 Task: Look for properties with hot tubs in United States.
Action: Mouse moved to (1072, 172)
Screenshot: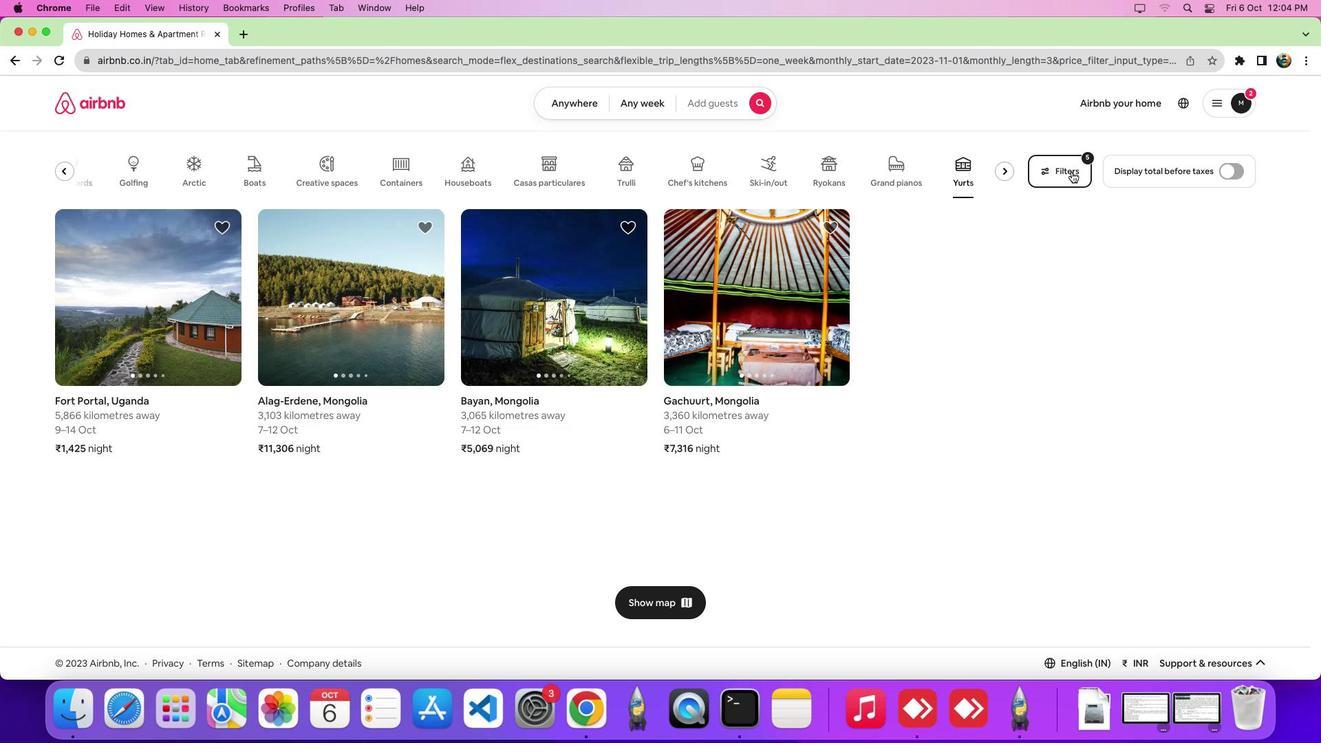 
Action: Mouse pressed left at (1072, 172)
Screenshot: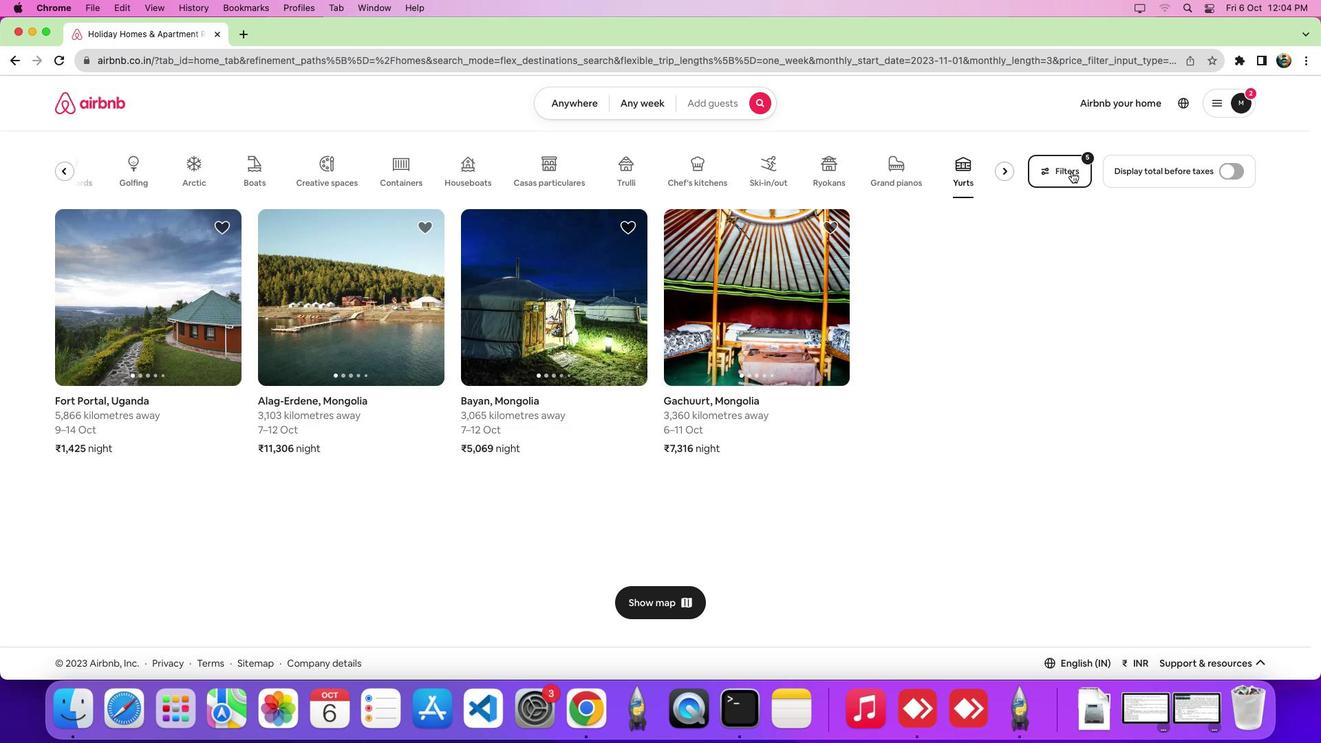 
Action: Mouse moved to (485, 238)
Screenshot: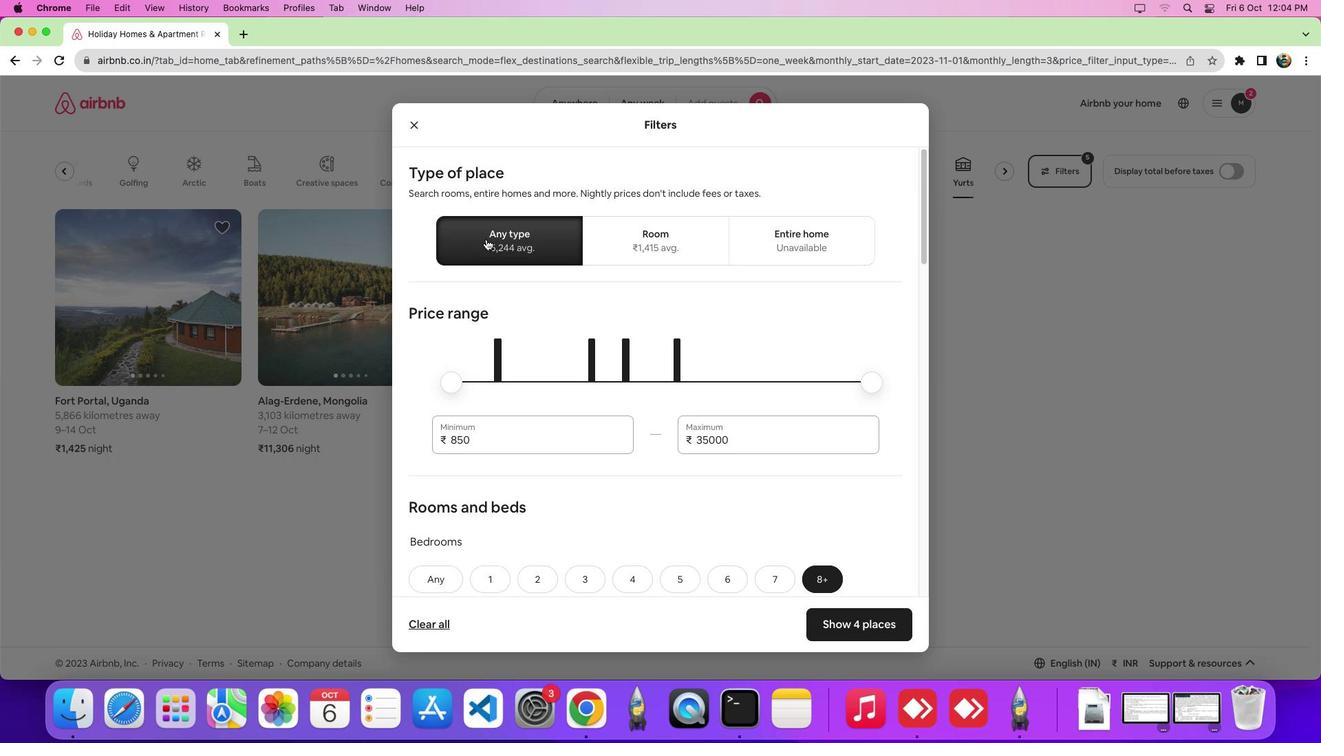 
Action: Mouse pressed left at (485, 238)
Screenshot: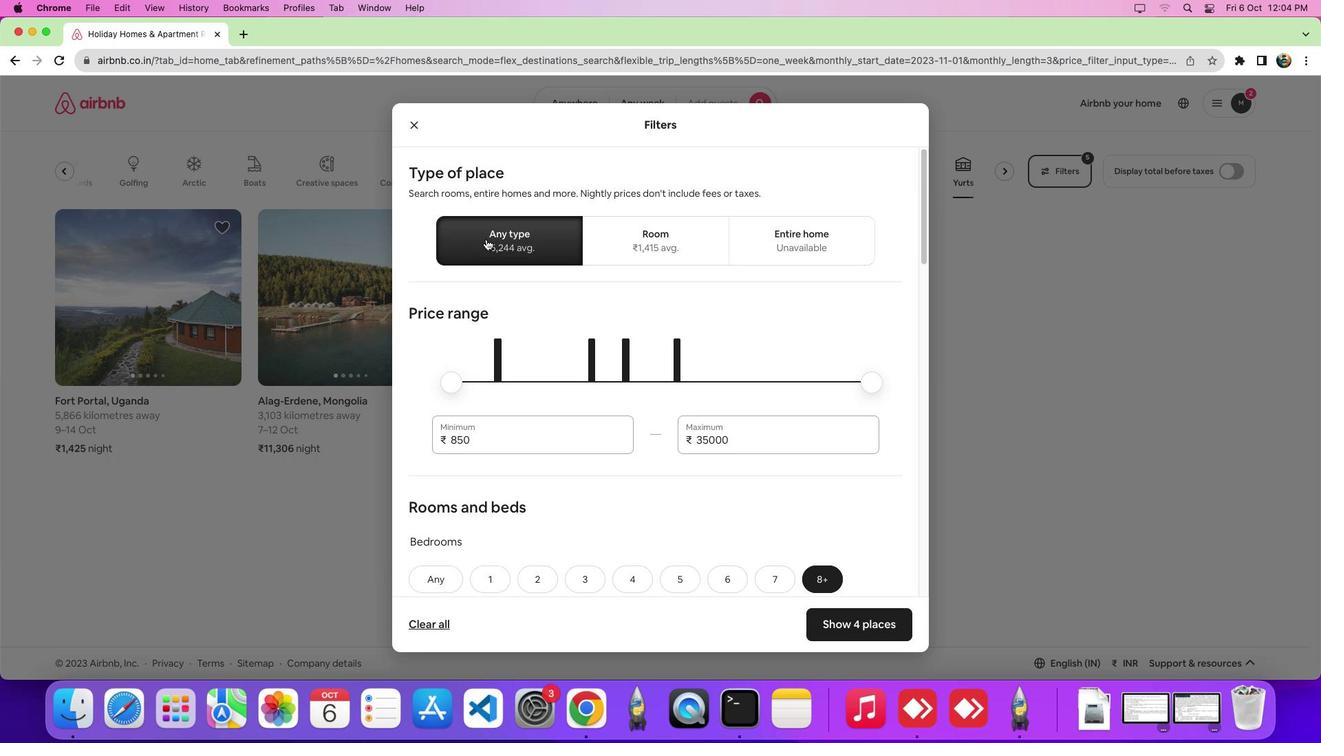 
Action: Mouse moved to (694, 389)
Screenshot: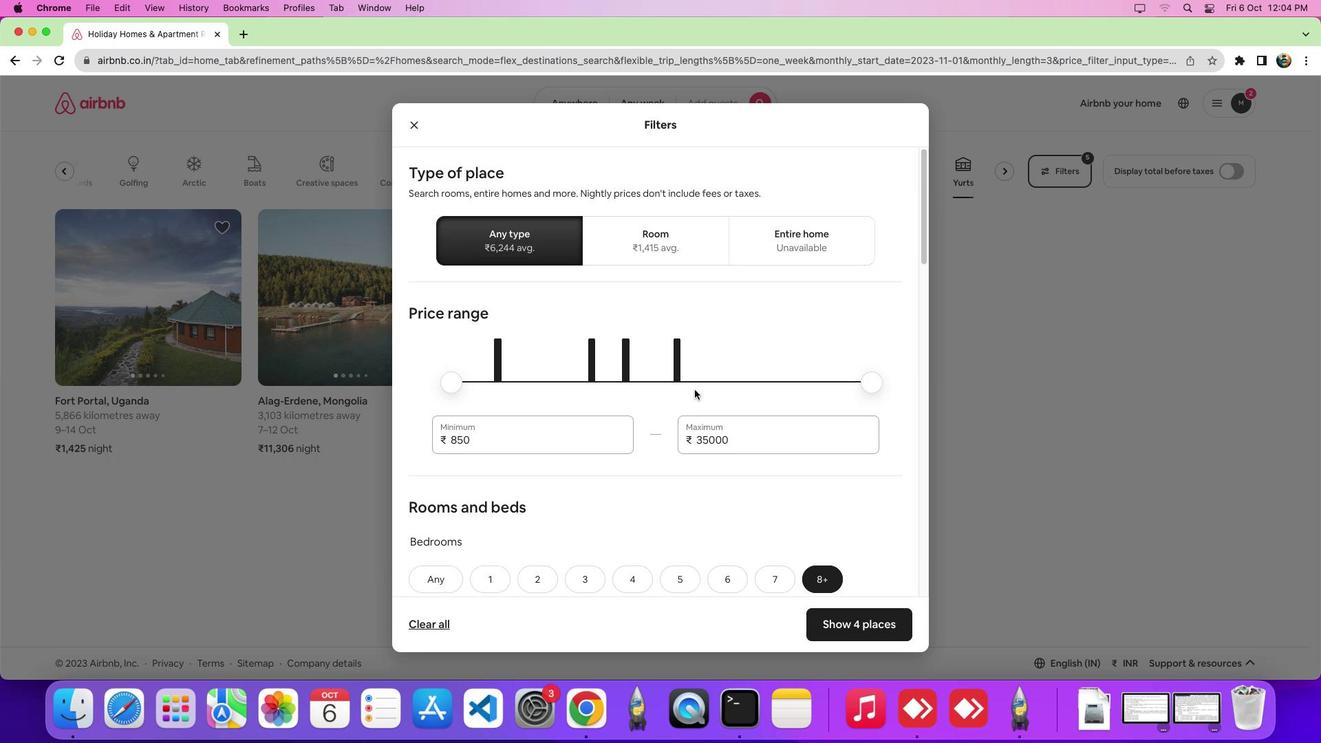 
Action: Mouse scrolled (694, 389) with delta (0, 0)
Screenshot: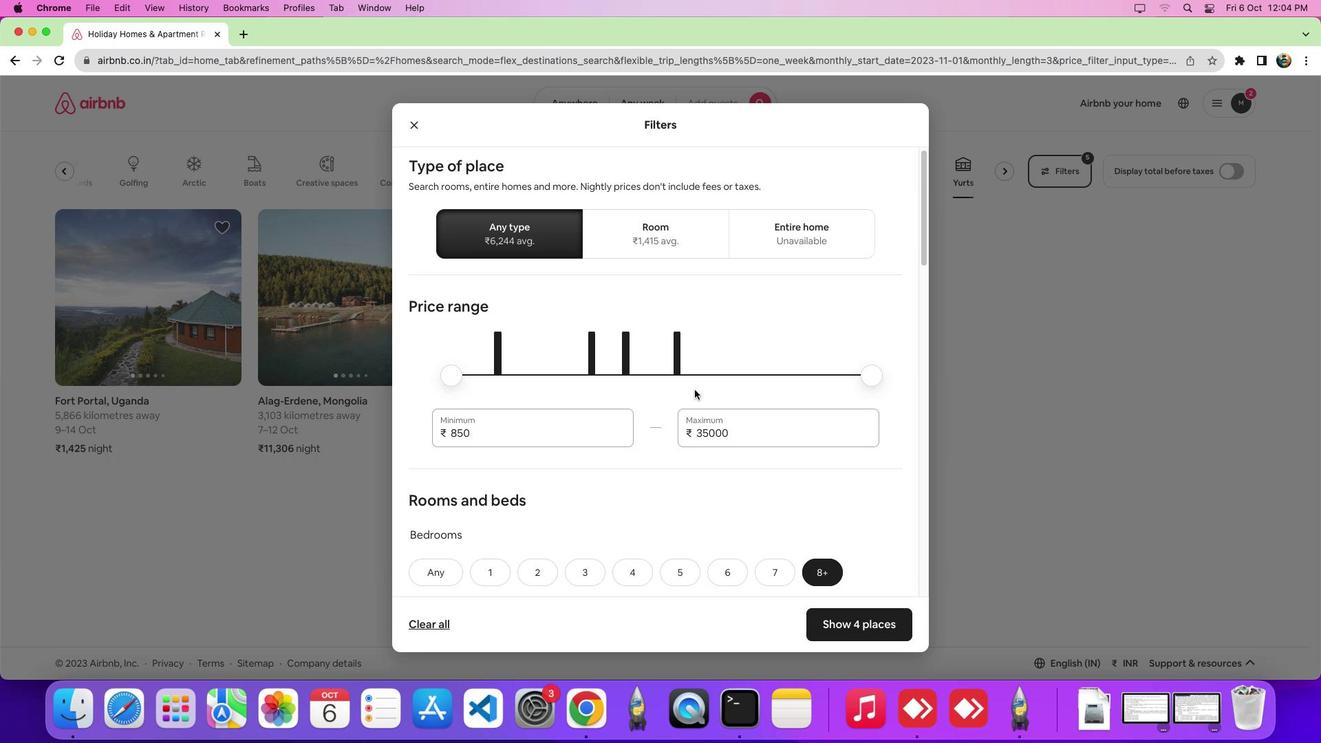 
Action: Mouse scrolled (694, 389) with delta (0, 0)
Screenshot: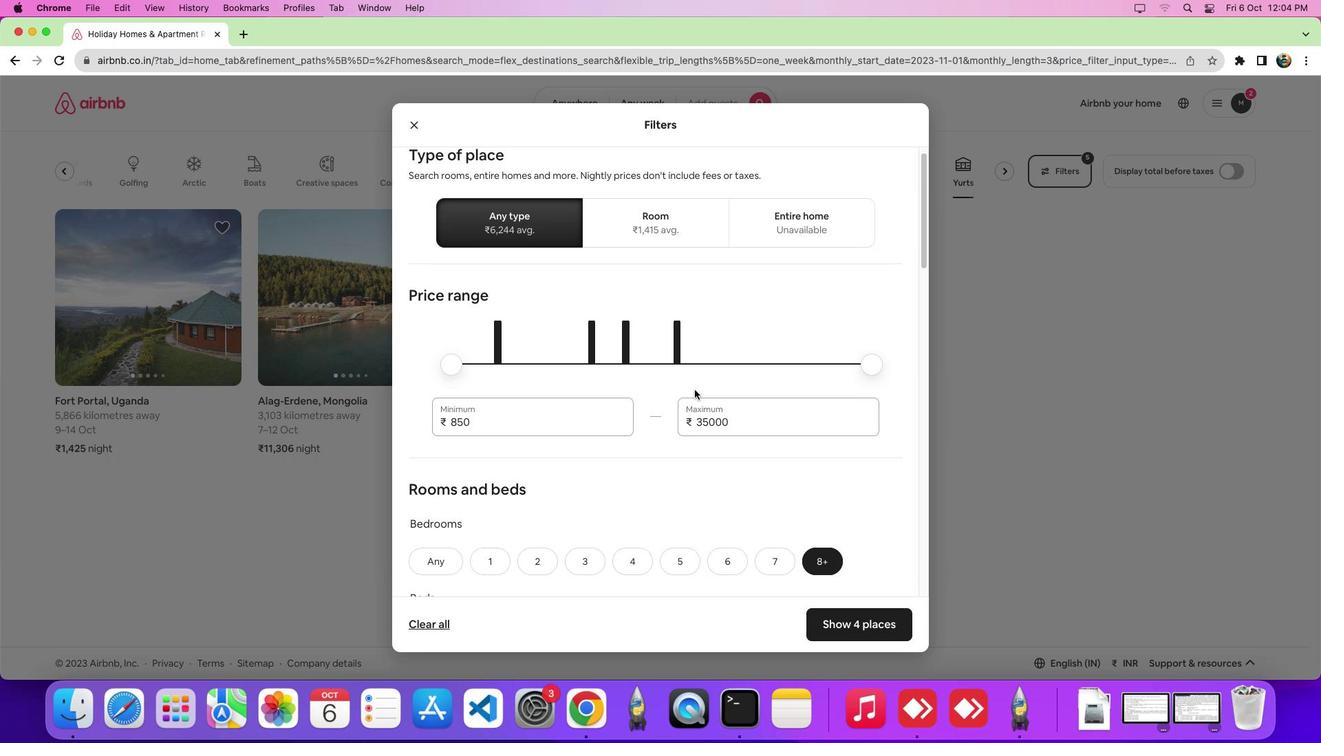 
Action: Mouse scrolled (694, 389) with delta (0, -2)
Screenshot: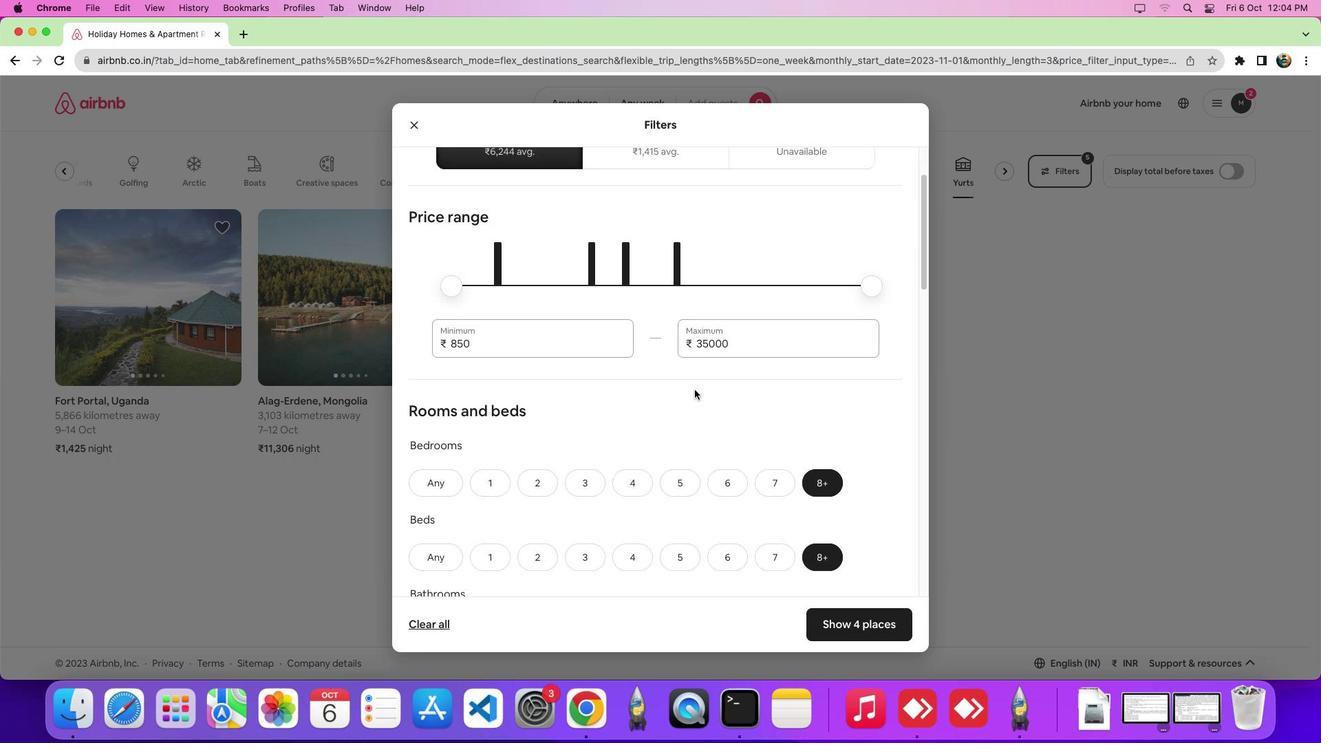 
Action: Mouse scrolled (694, 389) with delta (0, 0)
Screenshot: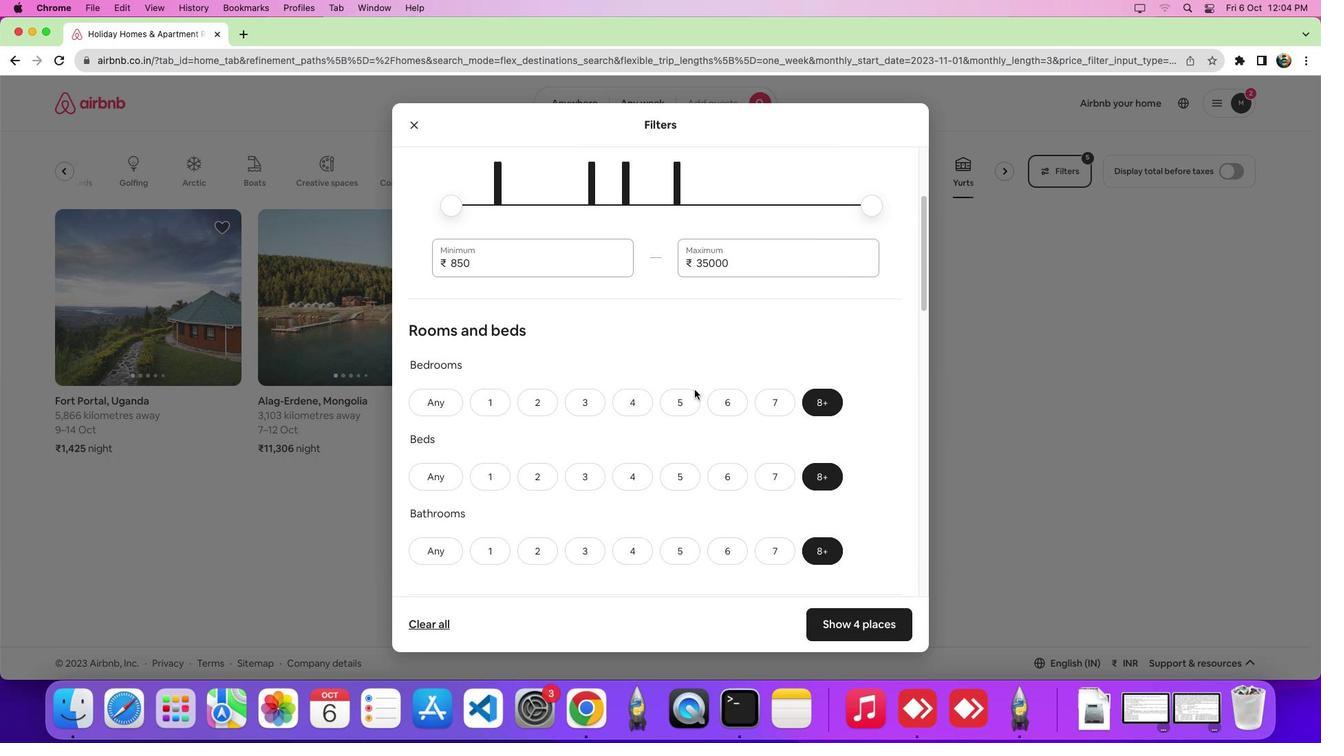 
Action: Mouse scrolled (694, 389) with delta (0, 0)
Screenshot: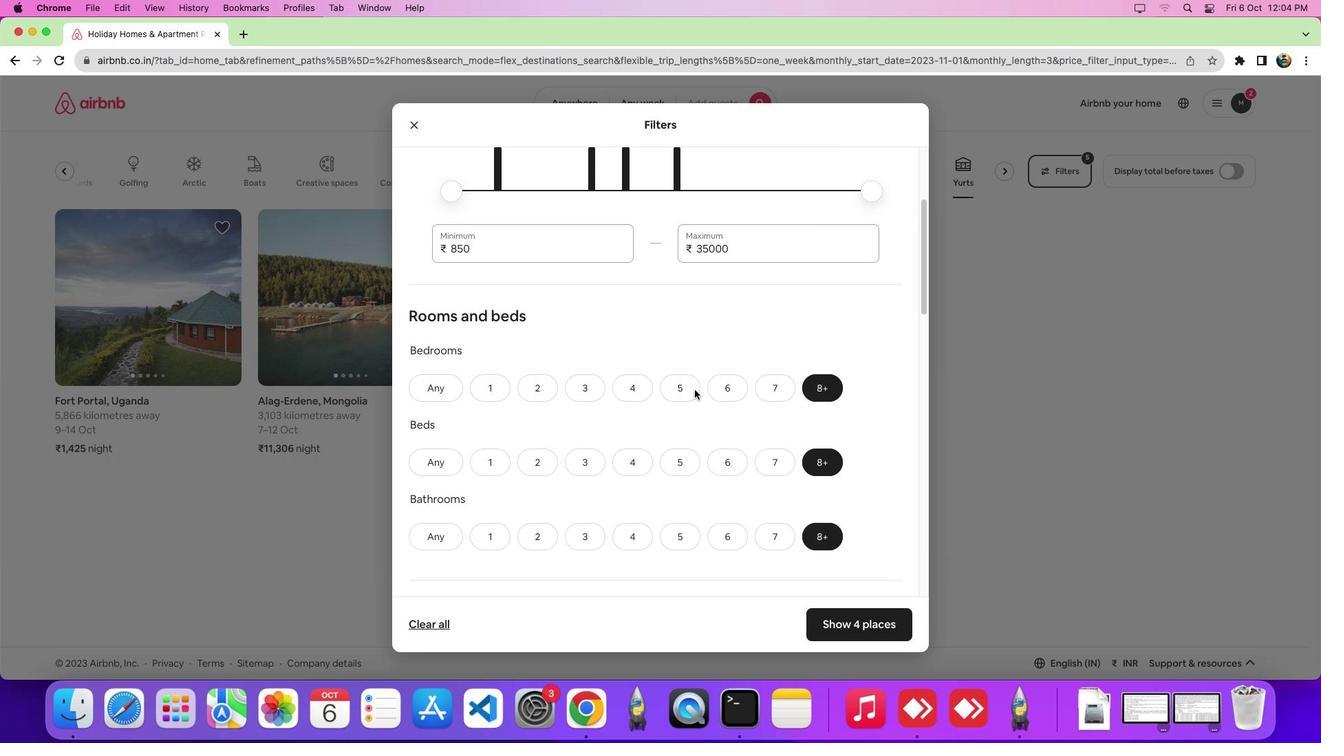 
Action: Mouse scrolled (694, 389) with delta (0, -2)
Screenshot: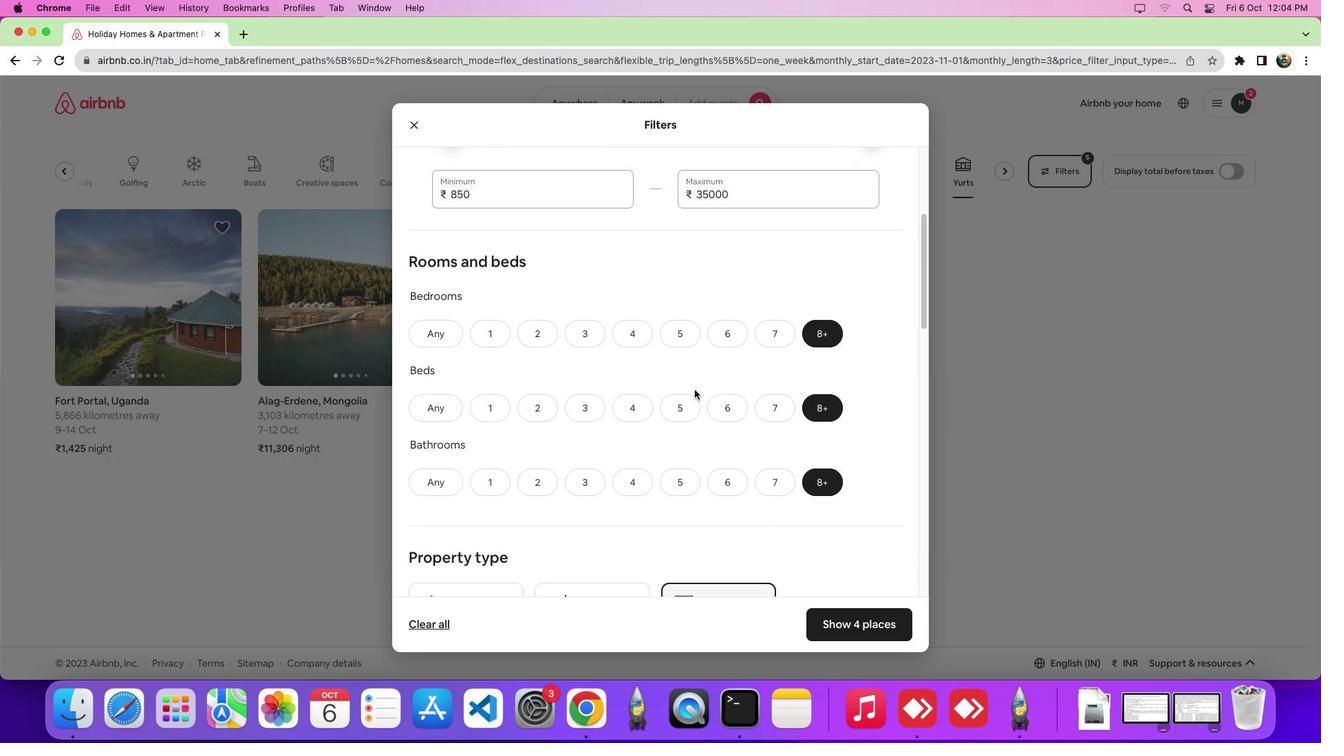 
Action: Mouse scrolled (694, 389) with delta (0, -2)
Screenshot: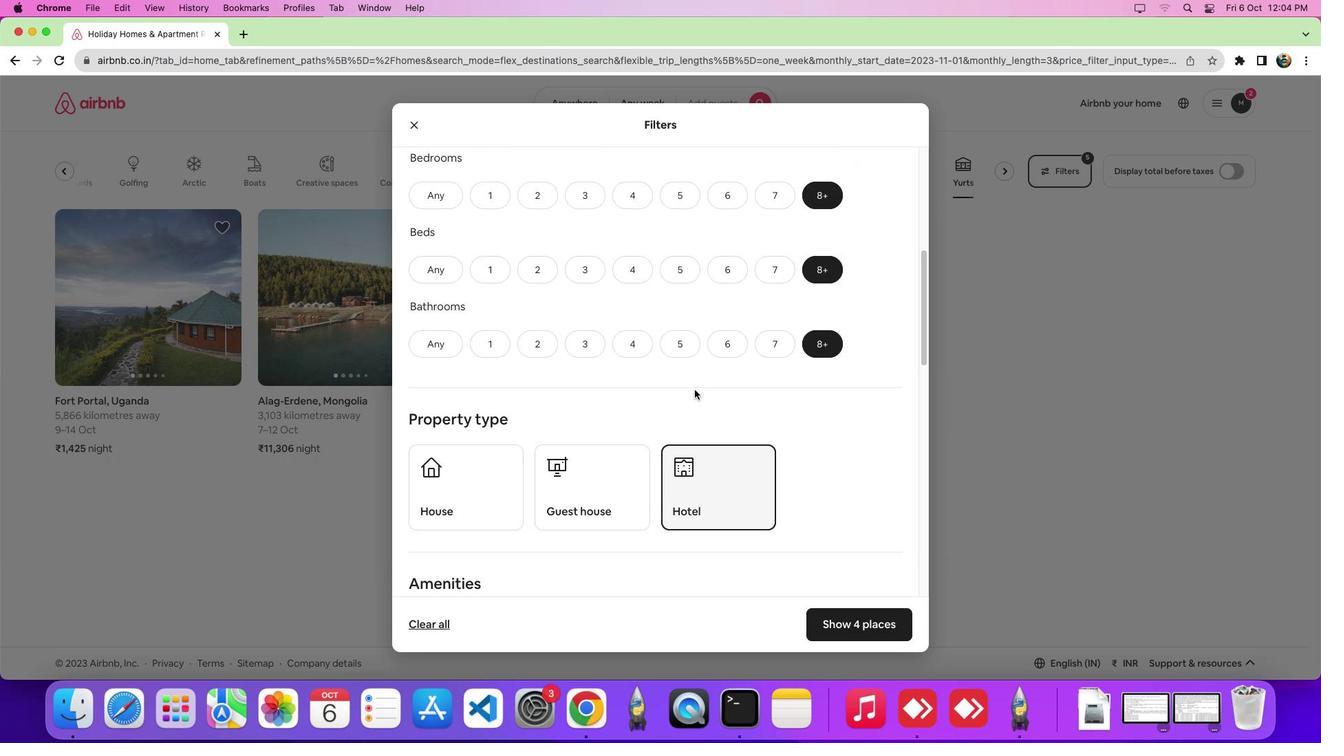 
Action: Mouse scrolled (694, 389) with delta (0, 0)
Screenshot: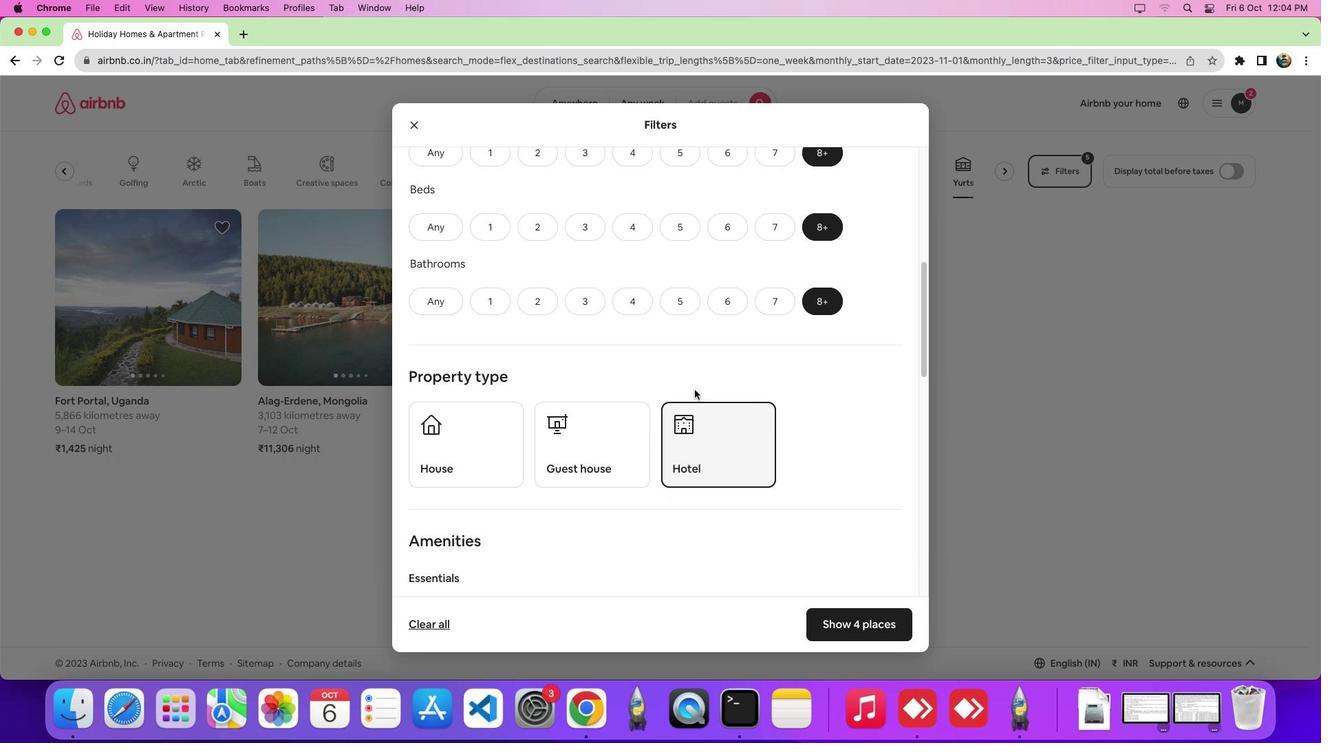 
Action: Mouse scrolled (694, 389) with delta (0, 0)
Screenshot: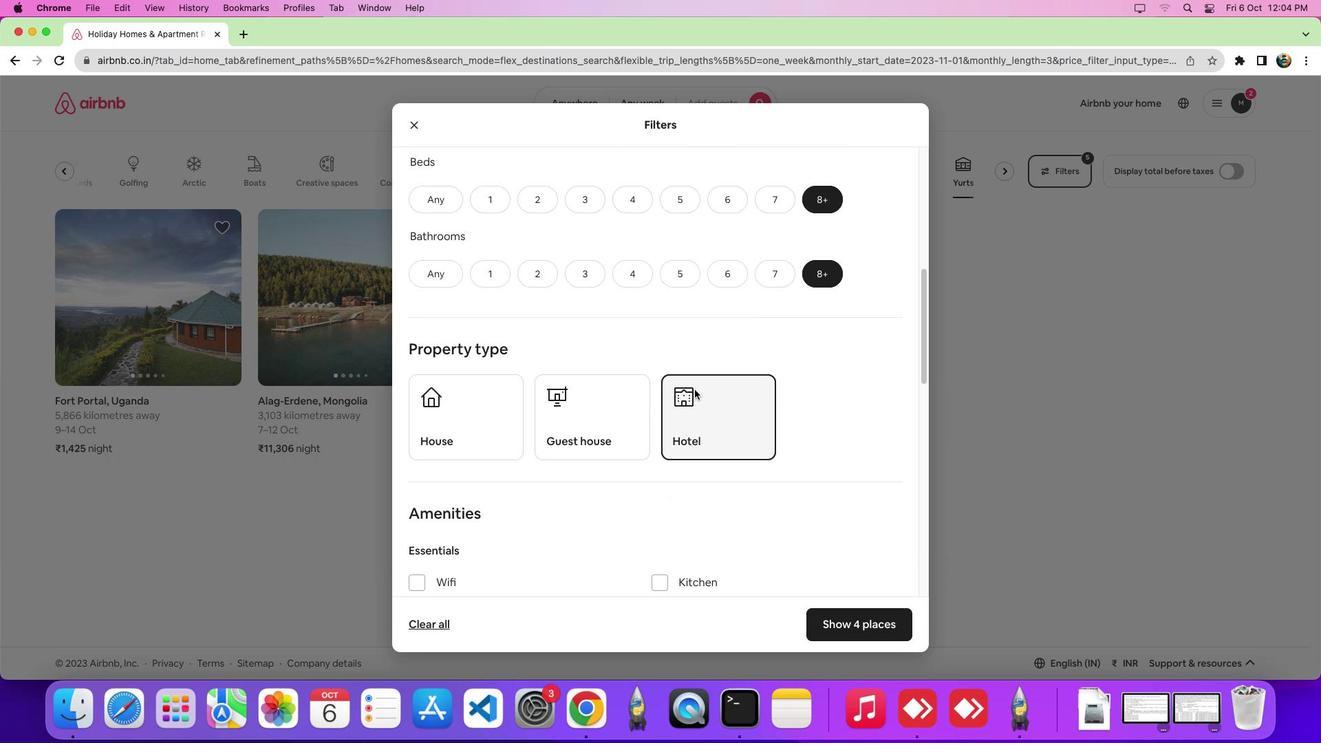
Action: Mouse scrolled (694, 389) with delta (0, -3)
Screenshot: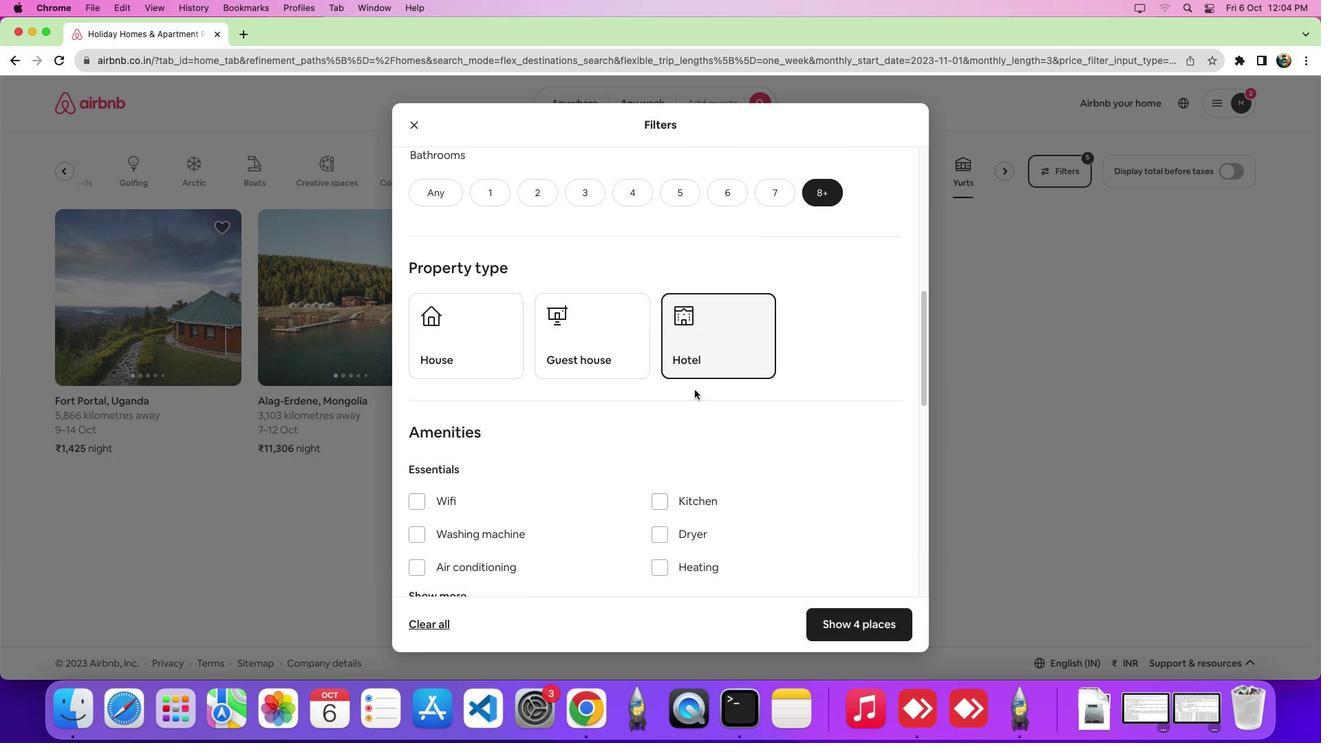 
Action: Mouse moved to (694, 389)
Screenshot: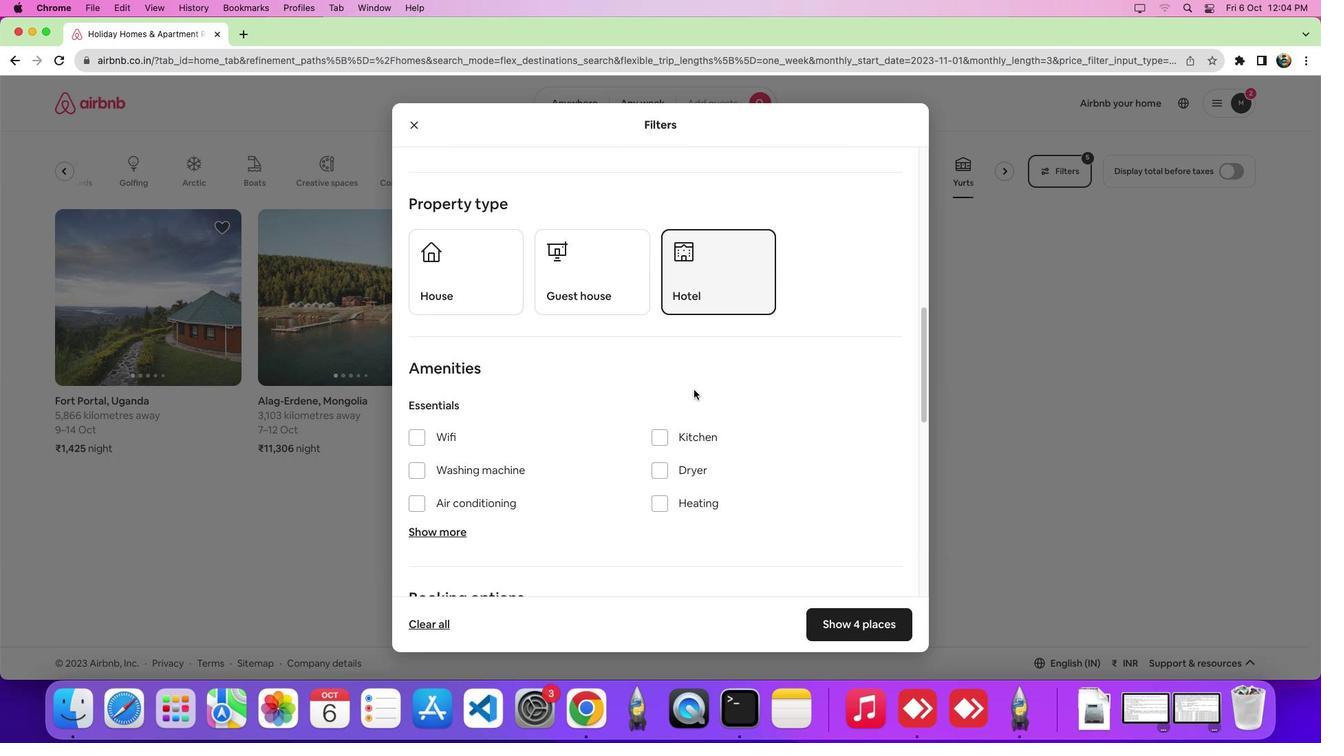 
Action: Mouse scrolled (694, 389) with delta (0, 0)
Screenshot: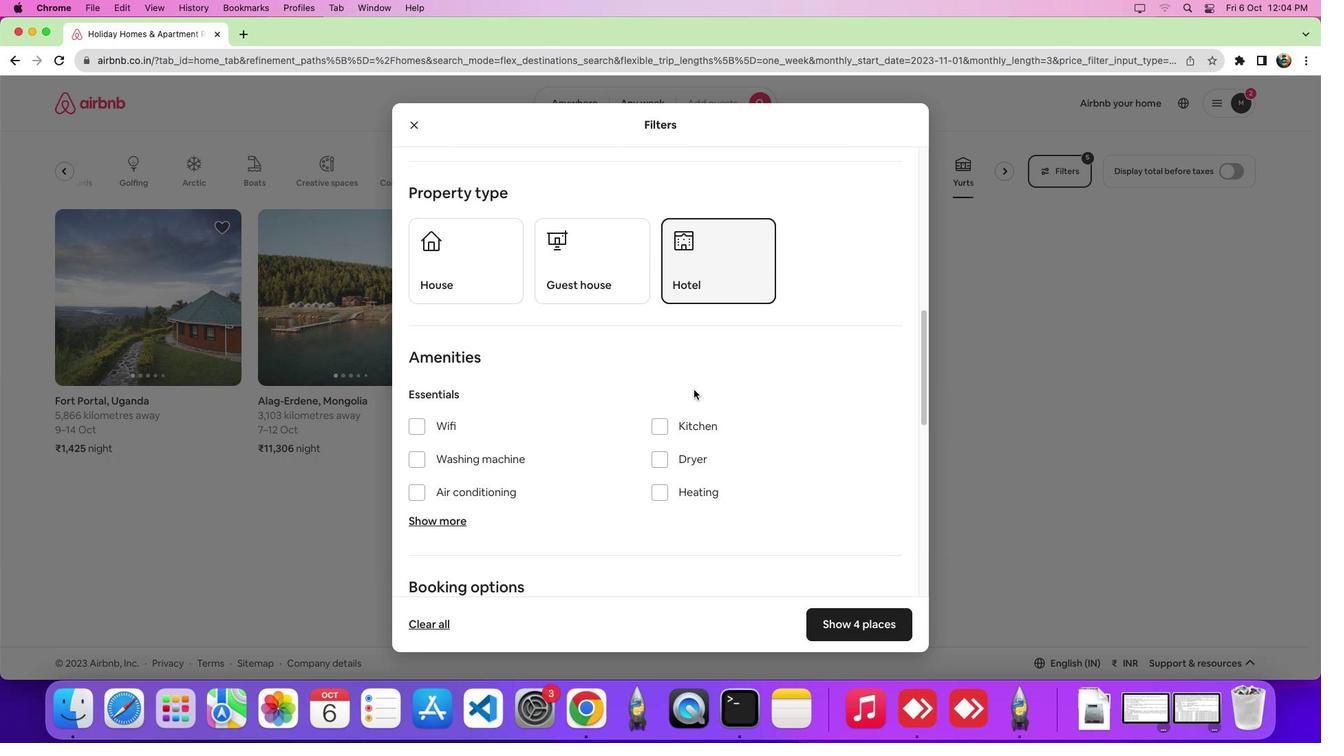 
Action: Mouse scrolled (694, 389) with delta (0, 0)
Screenshot: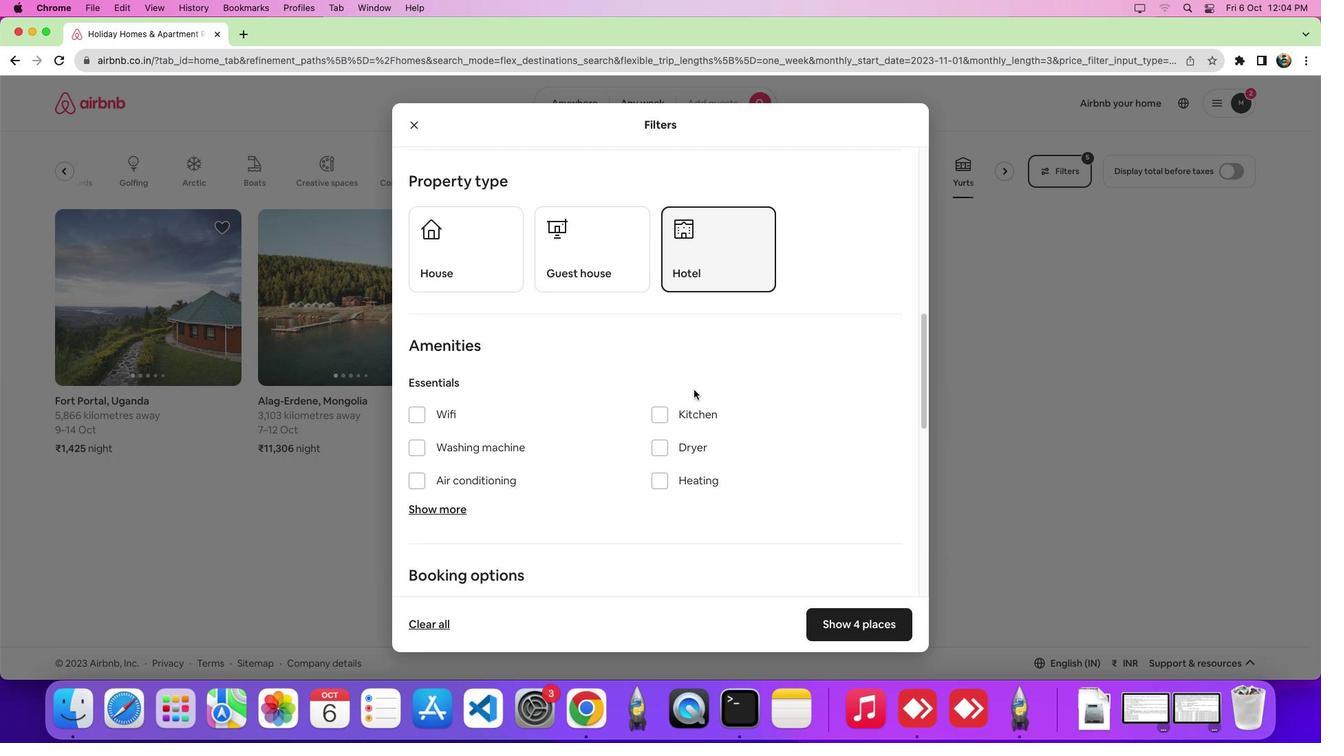 
Action: Mouse scrolled (694, 389) with delta (0, -2)
Screenshot: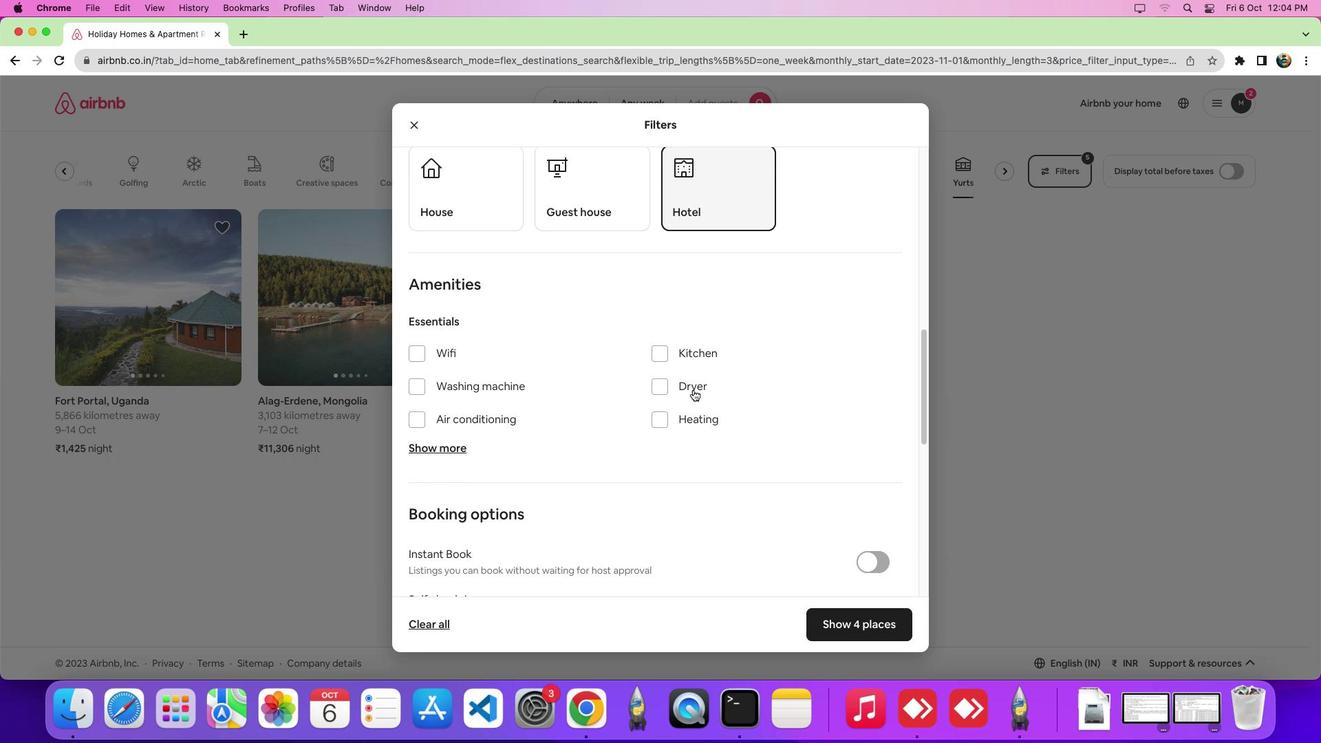 
Action: Mouse moved to (448, 394)
Screenshot: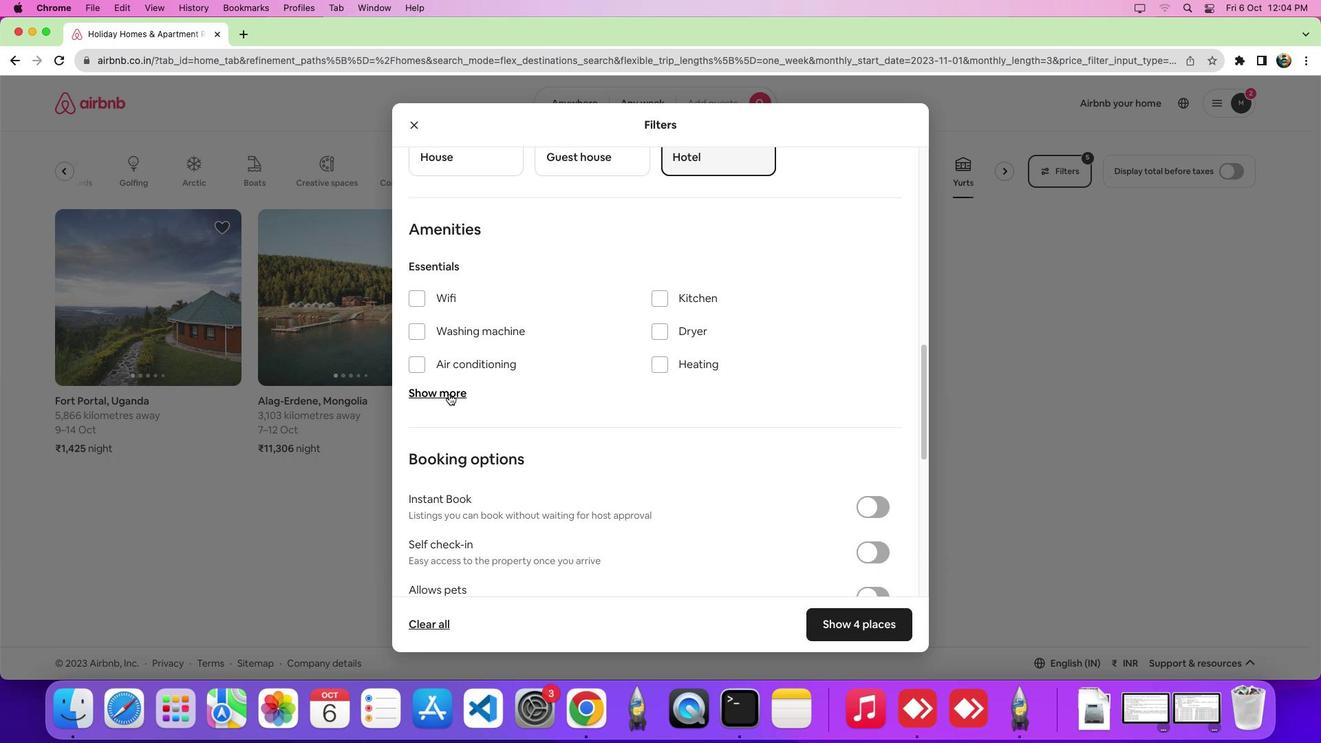 
Action: Mouse pressed left at (448, 394)
Screenshot: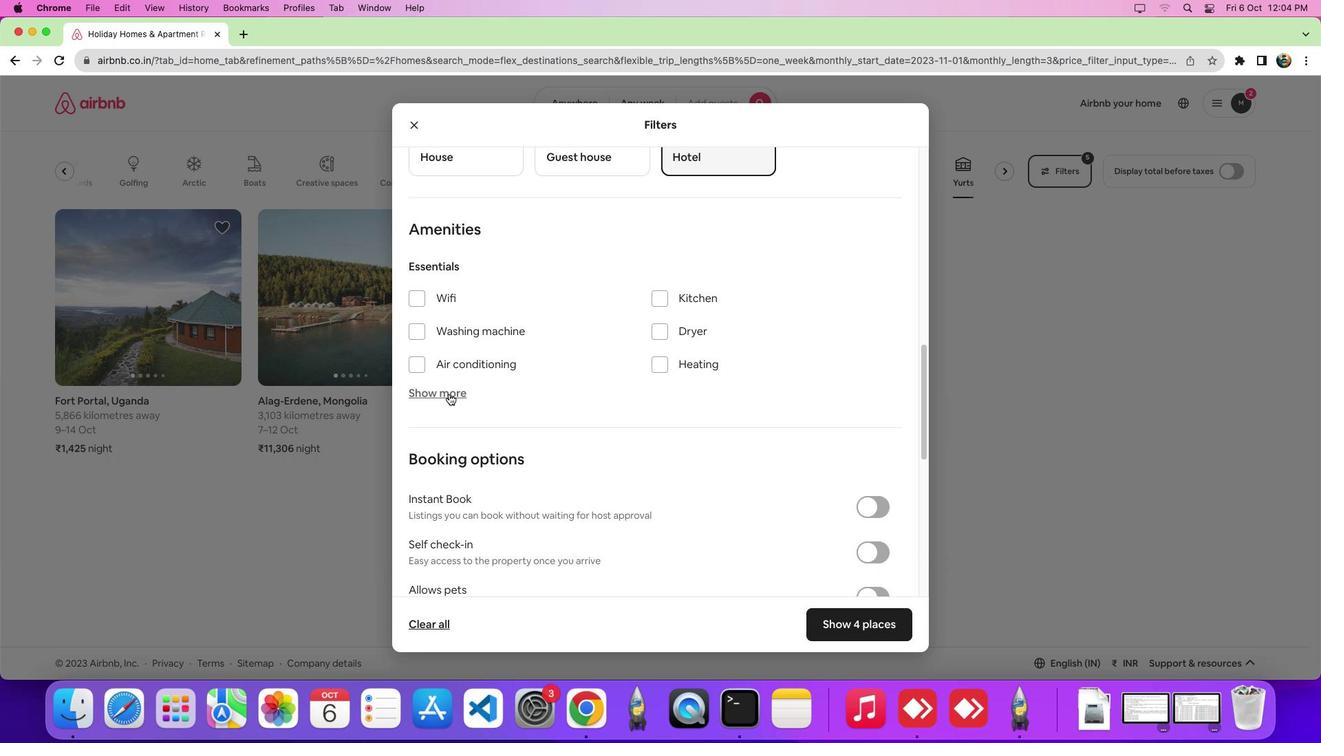 
Action: Mouse moved to (624, 406)
Screenshot: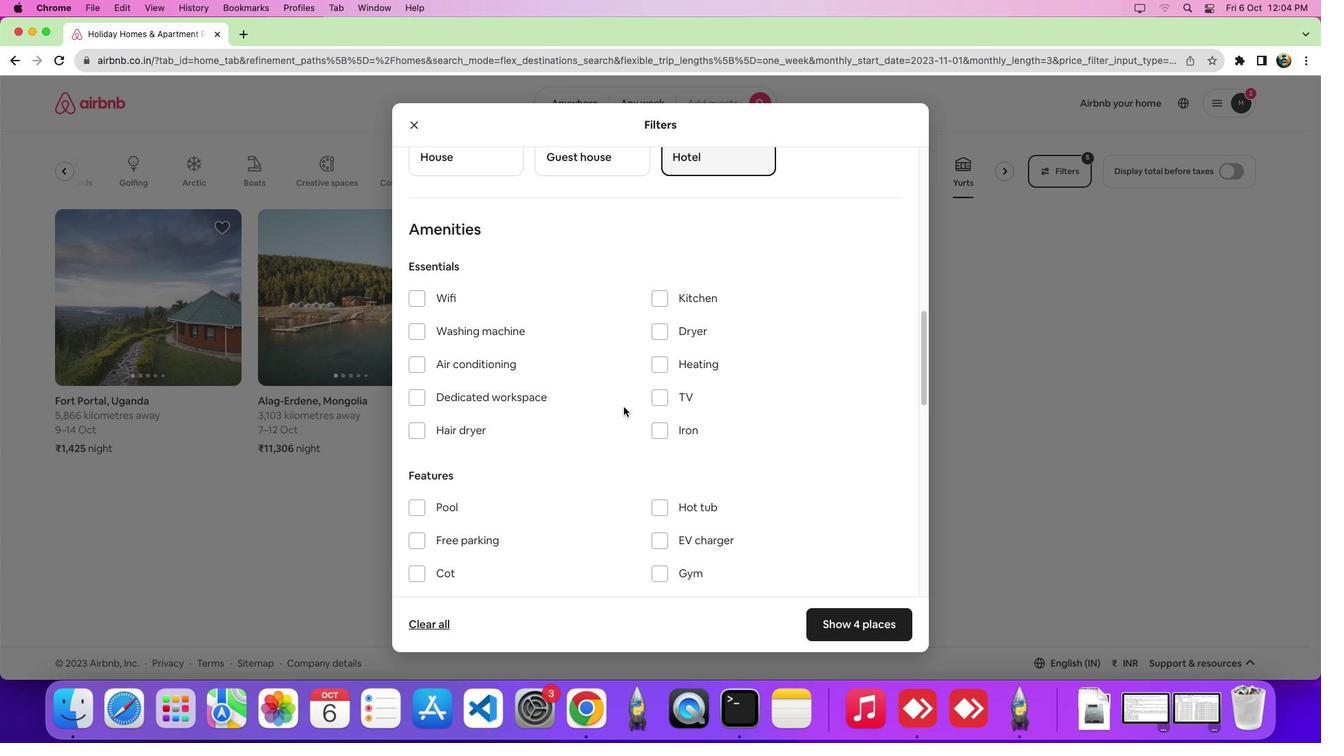
Action: Mouse scrolled (624, 406) with delta (0, 0)
Screenshot: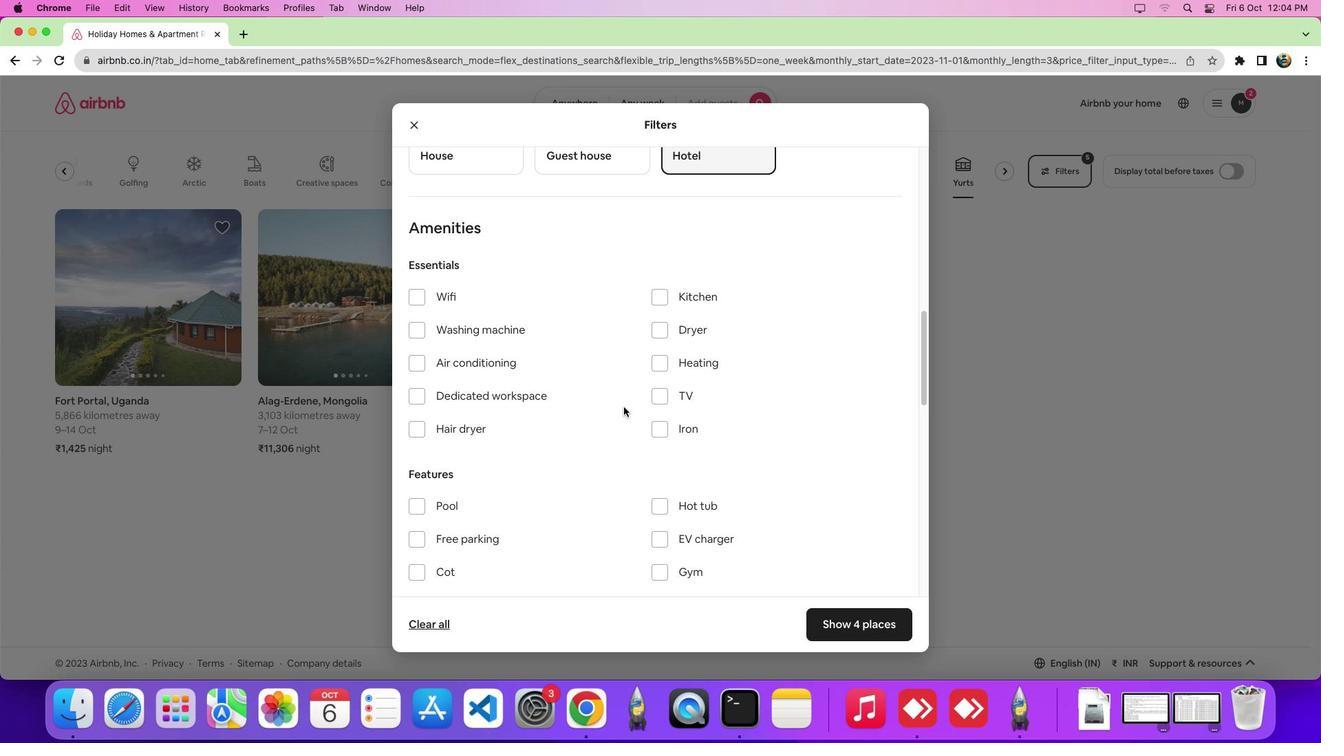 
Action: Mouse scrolled (624, 406) with delta (0, 0)
Screenshot: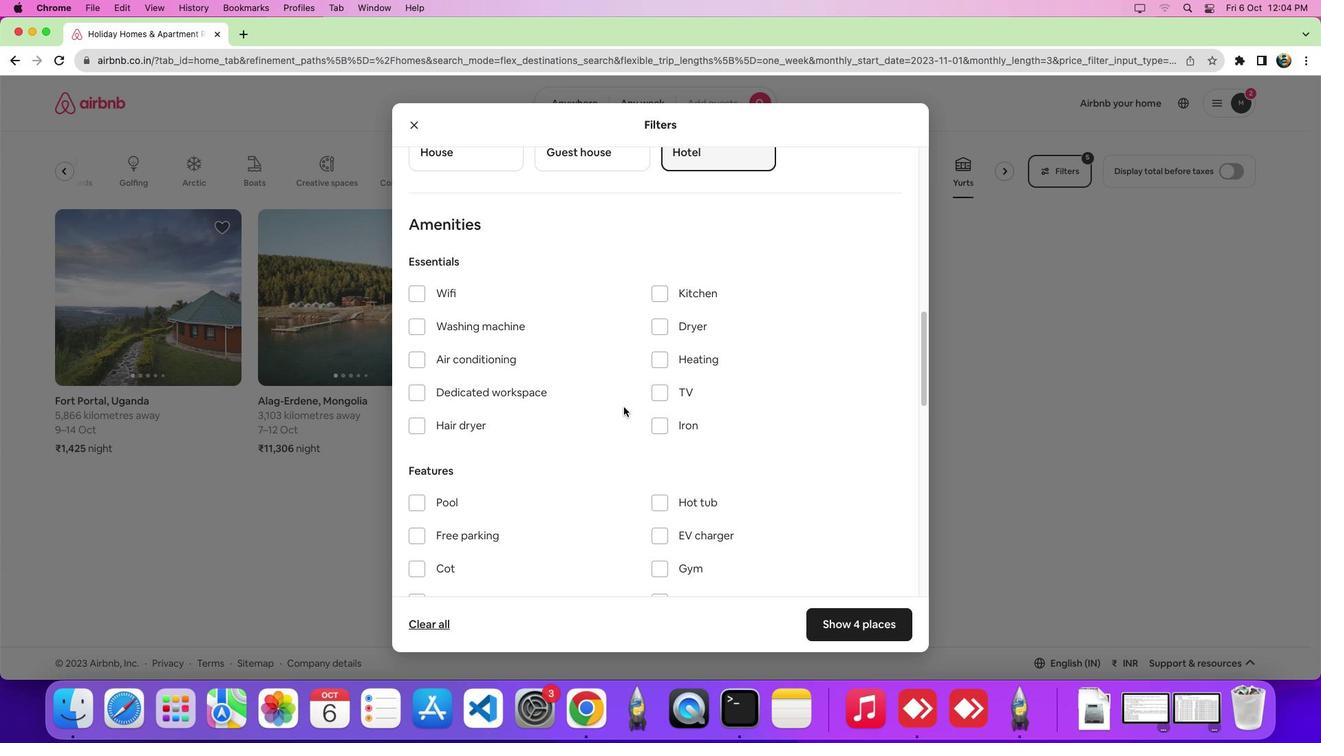 
Action: Mouse scrolled (624, 406) with delta (0, 0)
Screenshot: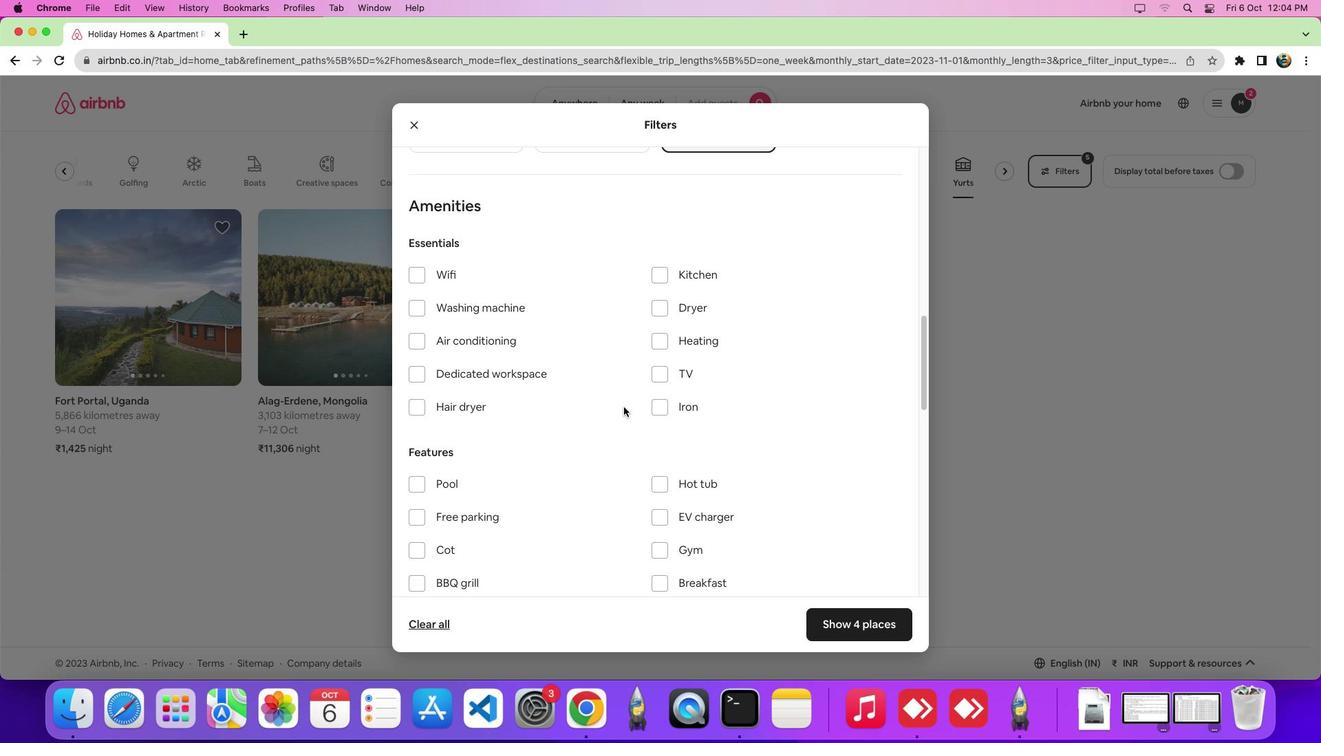 
Action: Mouse scrolled (624, 406) with delta (0, 0)
Screenshot: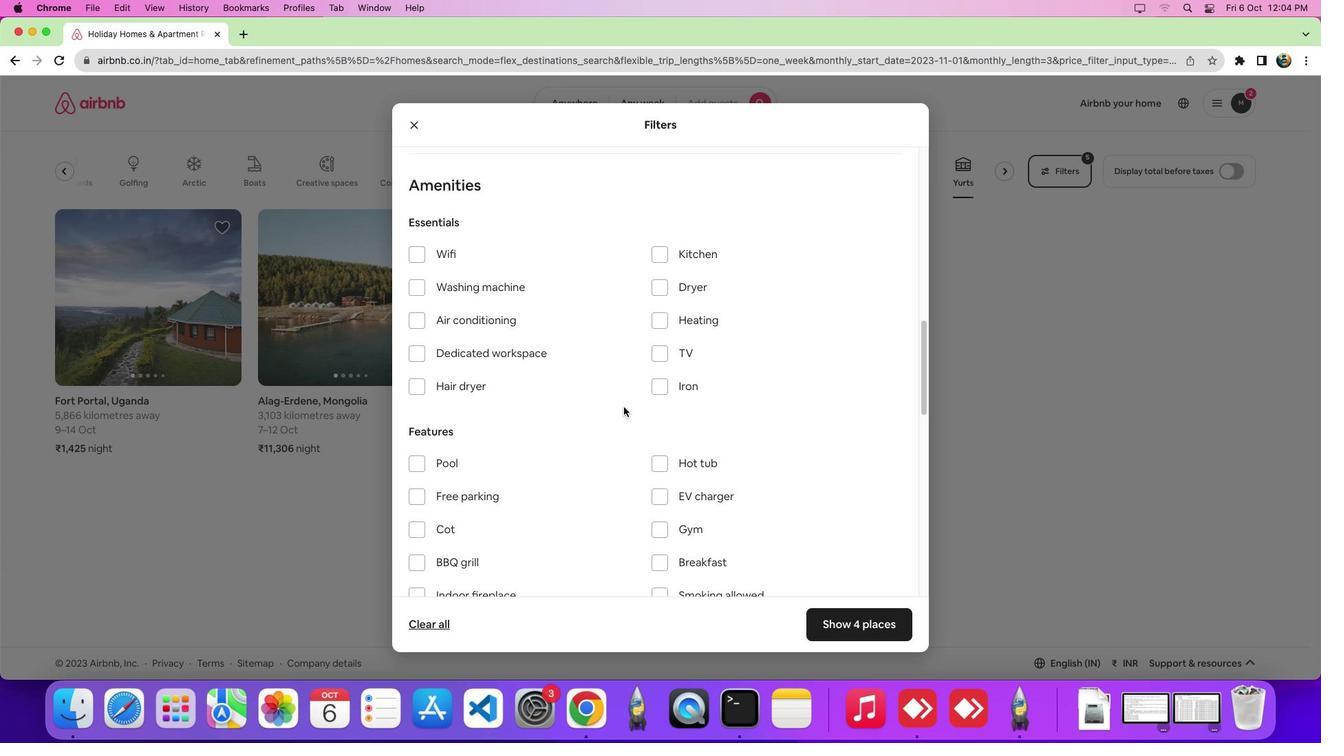 
Action: Mouse scrolled (624, 406) with delta (0, 0)
Screenshot: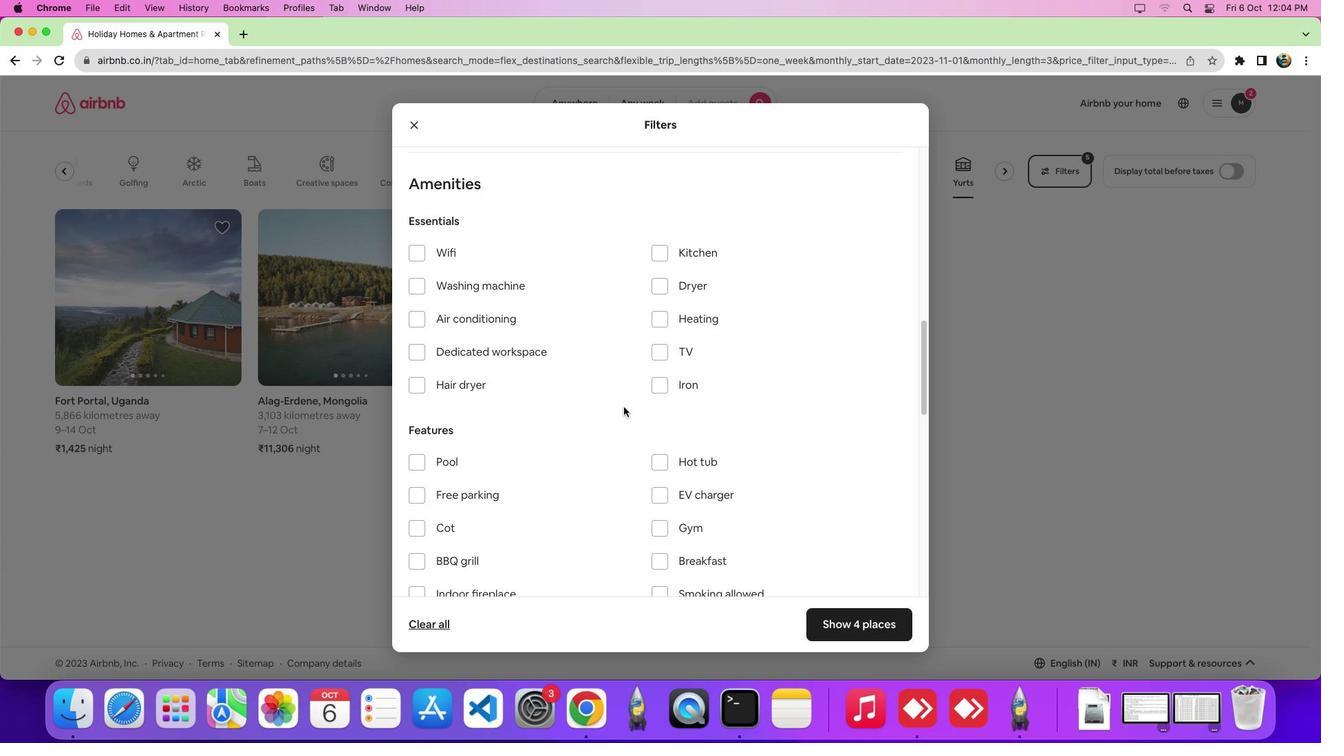 
Action: Mouse scrolled (624, 406) with delta (0, 0)
Screenshot: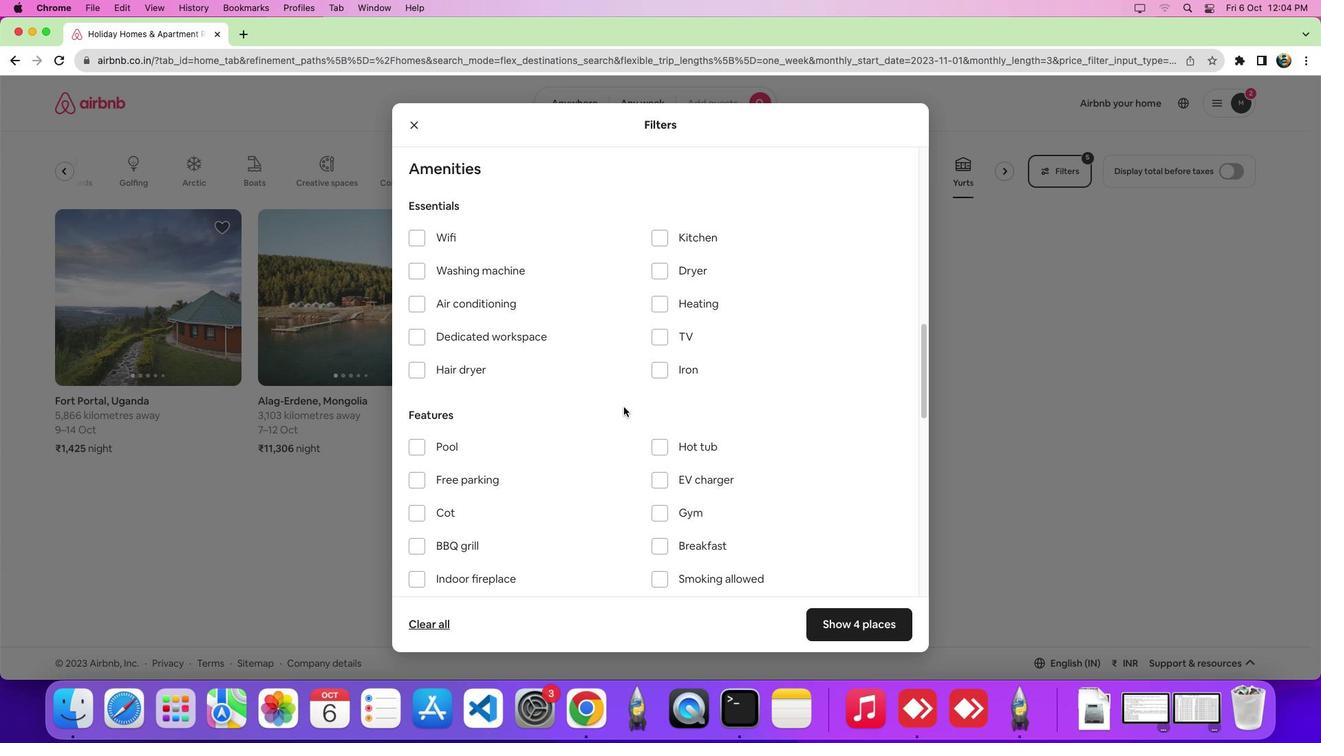 
Action: Mouse scrolled (624, 406) with delta (0, 0)
Screenshot: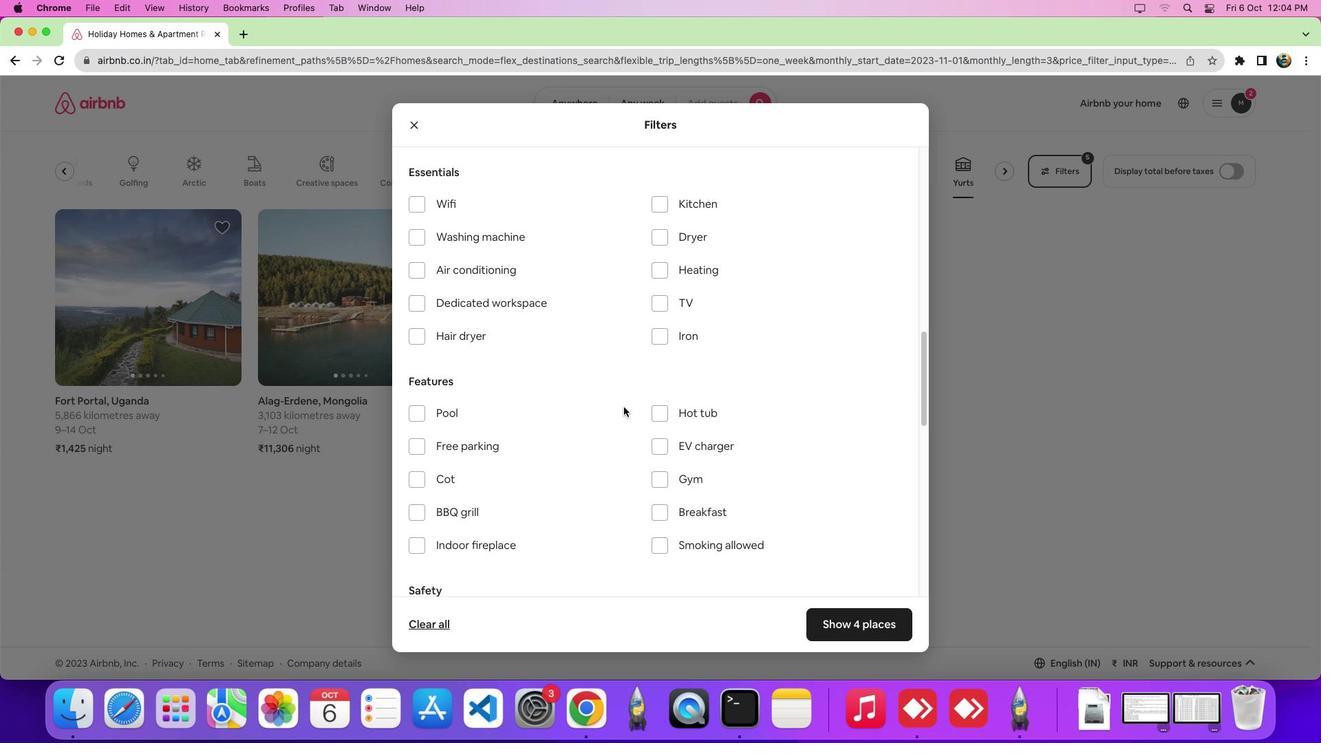 
Action: Mouse moved to (666, 394)
Screenshot: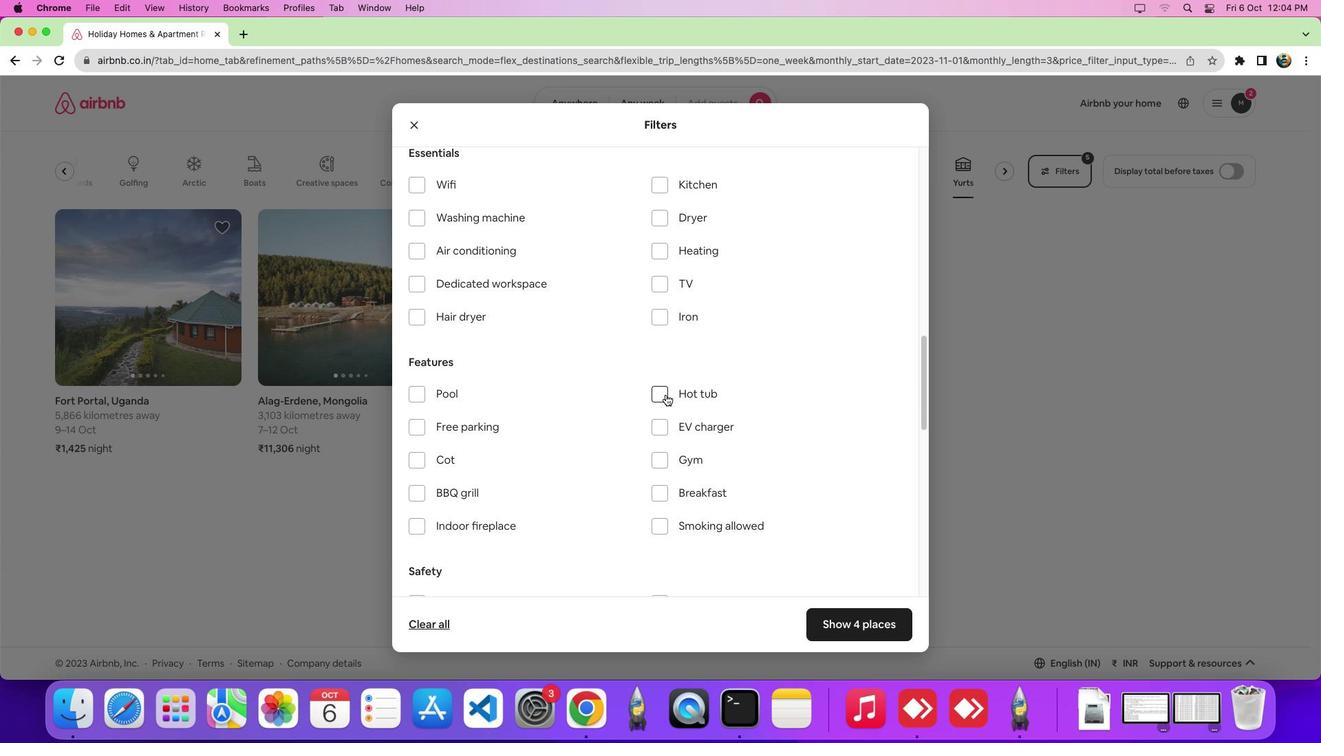 
Action: Mouse pressed left at (666, 394)
Screenshot: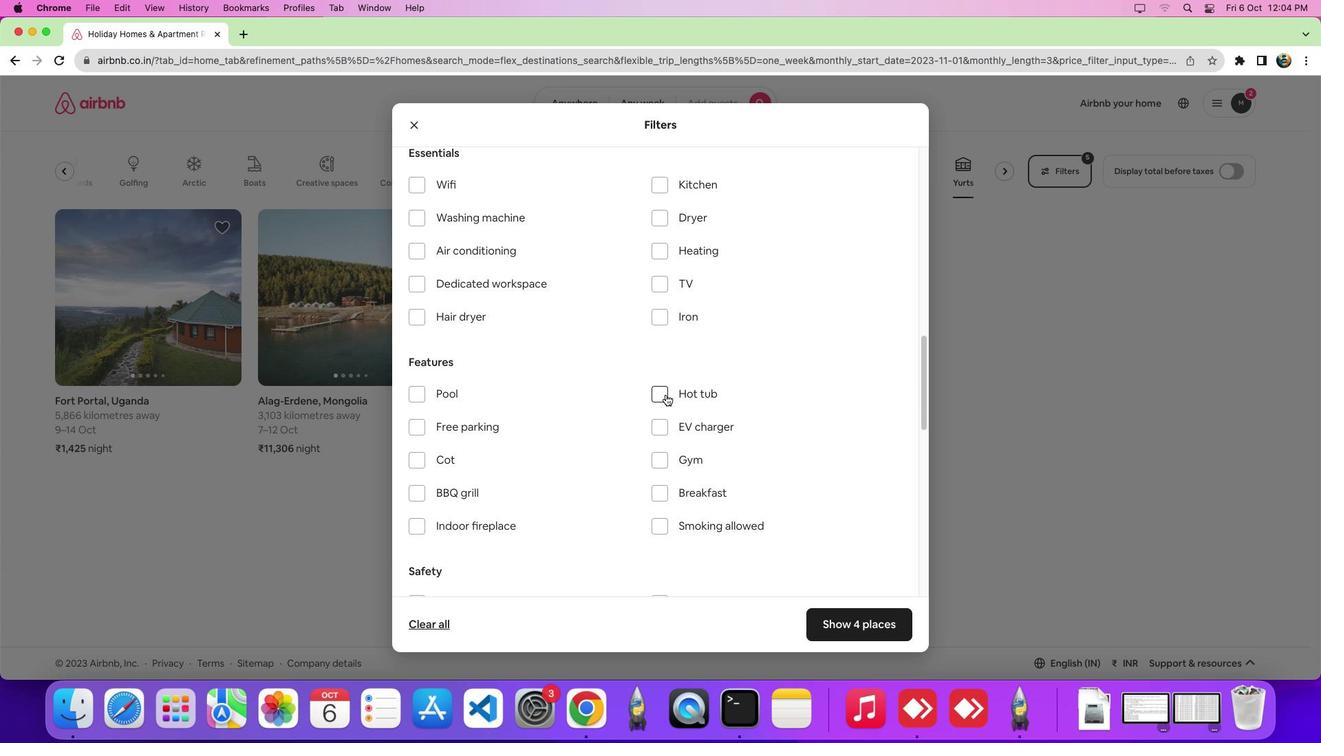 
Action: Mouse moved to (871, 625)
Screenshot: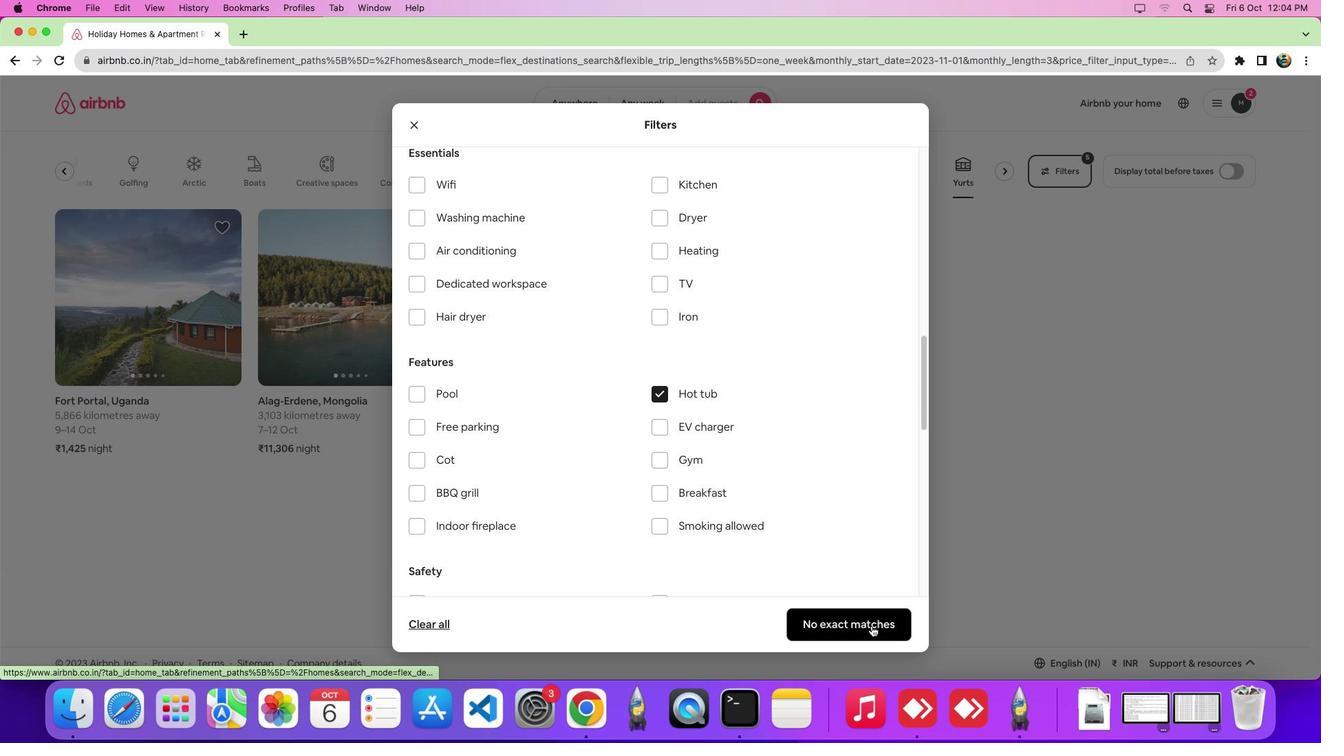 
Action: Mouse pressed left at (871, 625)
Screenshot: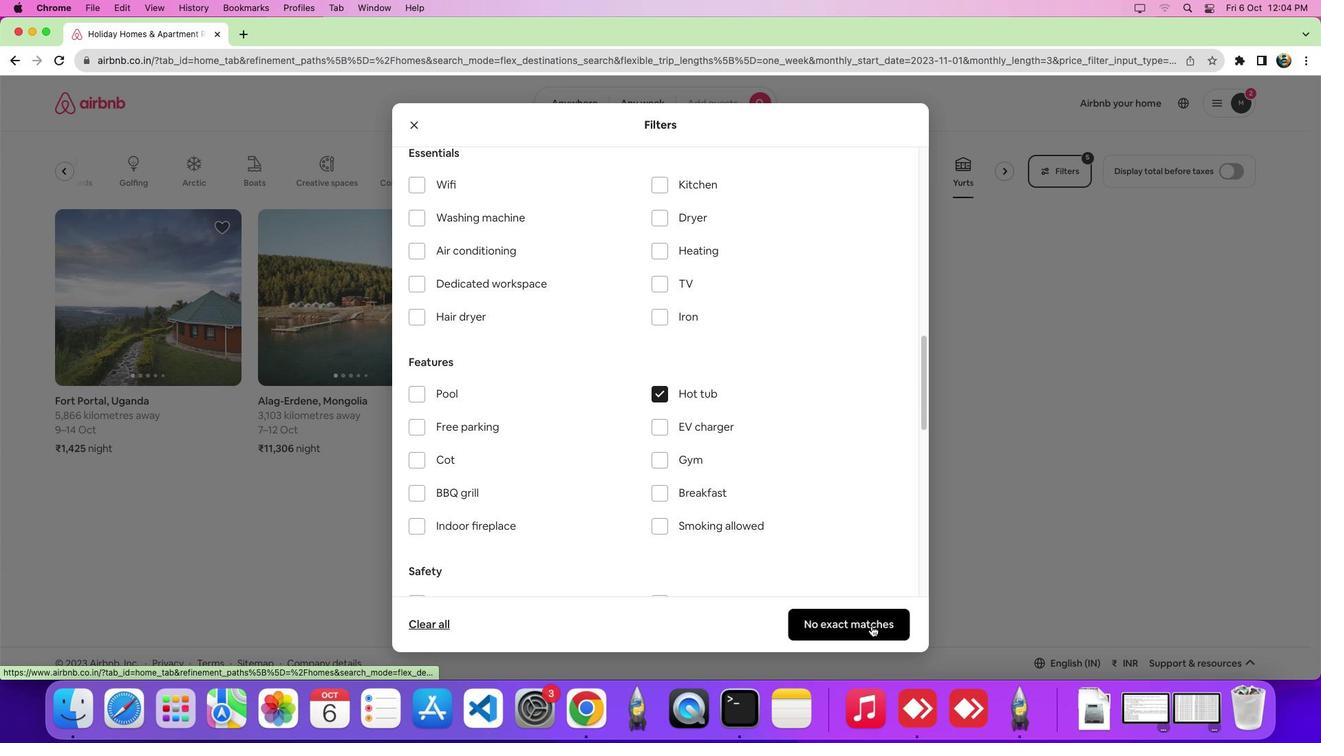 
Action: Mouse moved to (859, 571)
Screenshot: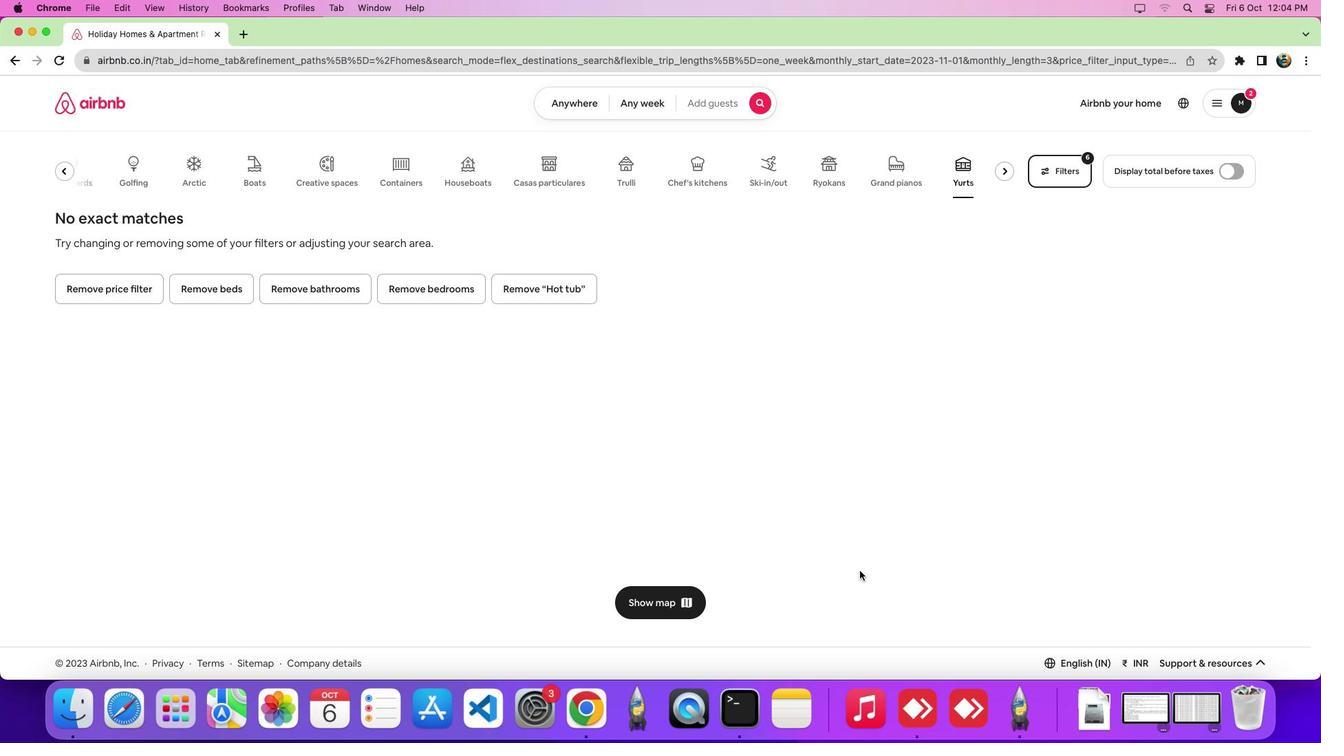 
